 Task: Set the scaling mode for the video scaling filter to "Lanczos".
Action: Mouse moved to (100, 12)
Screenshot: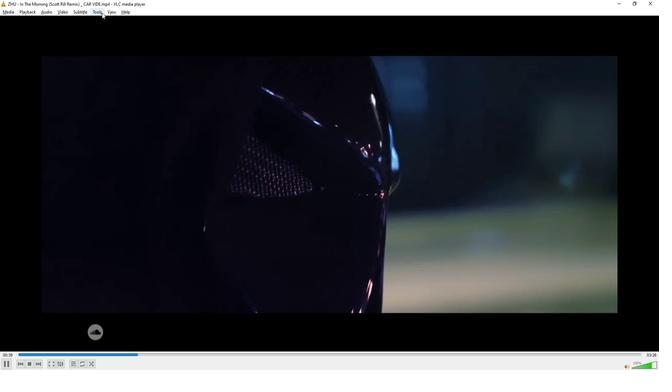 
Action: Mouse pressed left at (100, 12)
Screenshot: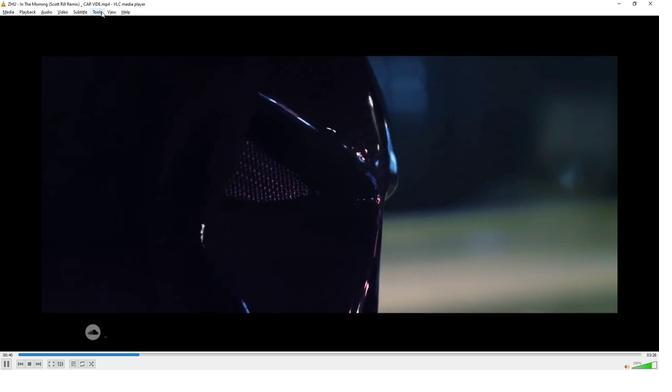 
Action: Mouse moved to (113, 95)
Screenshot: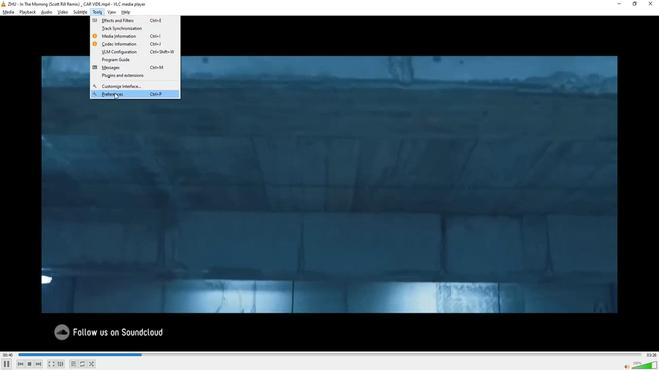 
Action: Mouse pressed left at (113, 95)
Screenshot: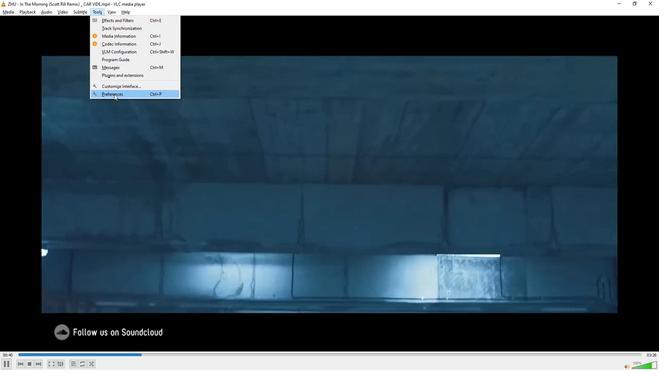 
Action: Mouse moved to (144, 292)
Screenshot: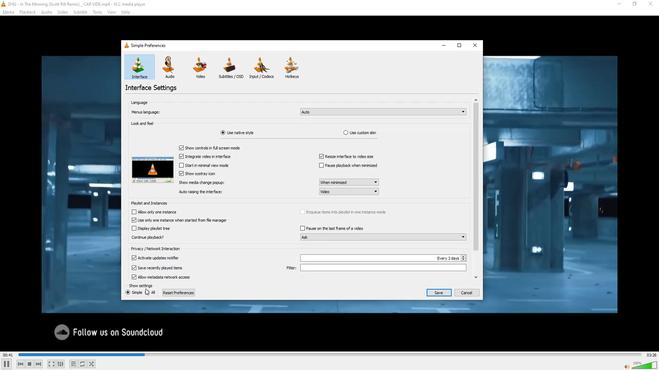 
Action: Mouse pressed left at (144, 292)
Screenshot: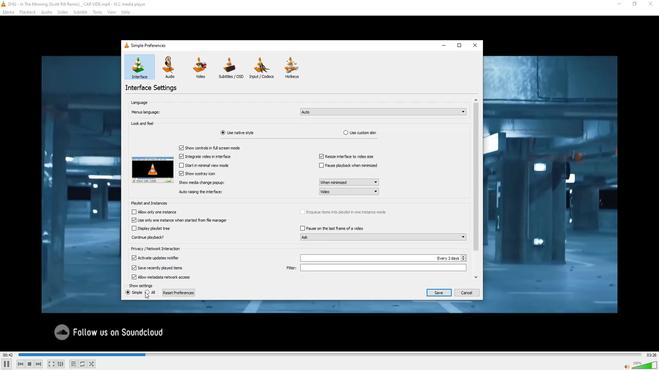 
Action: Mouse moved to (144, 284)
Screenshot: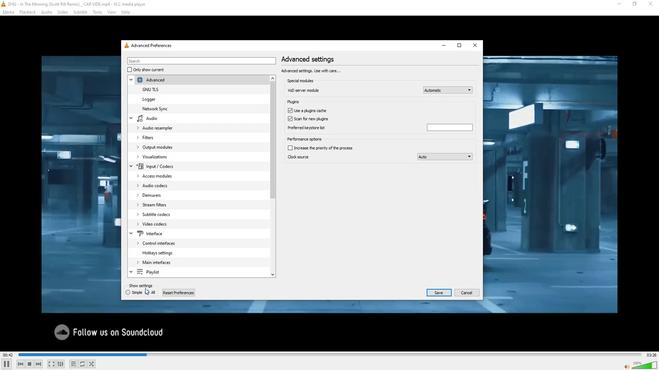
Action: Mouse scrolled (144, 284) with delta (0, 0)
Screenshot: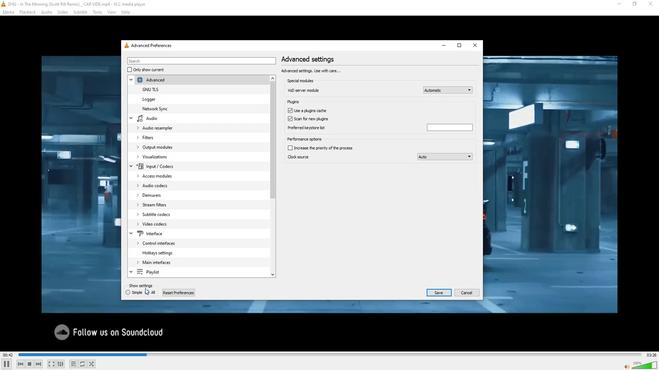 
Action: Mouse moved to (143, 282)
Screenshot: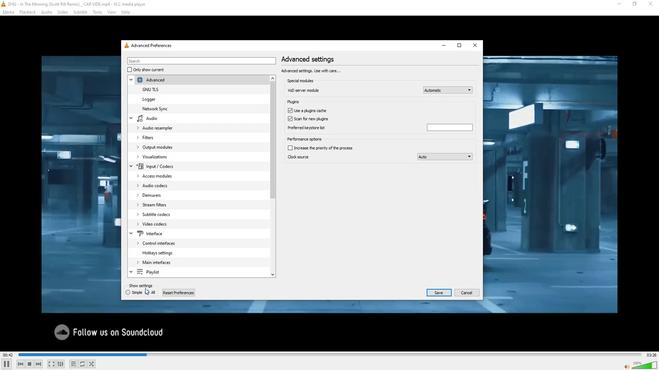 
Action: Mouse scrolled (143, 282) with delta (0, 0)
Screenshot: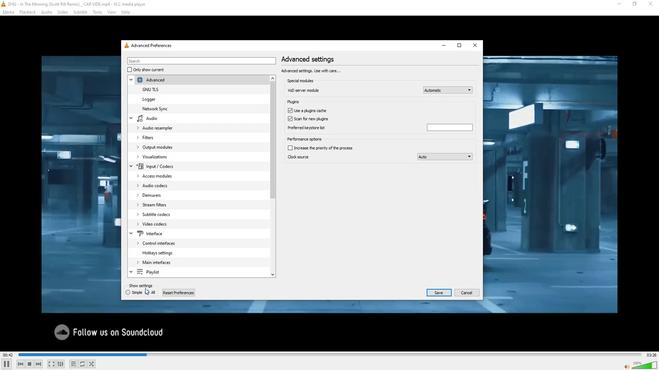 
Action: Mouse moved to (141, 276)
Screenshot: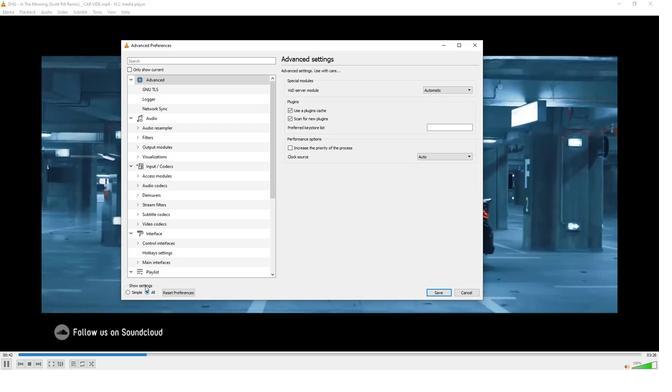
Action: Mouse scrolled (141, 276) with delta (0, 0)
Screenshot: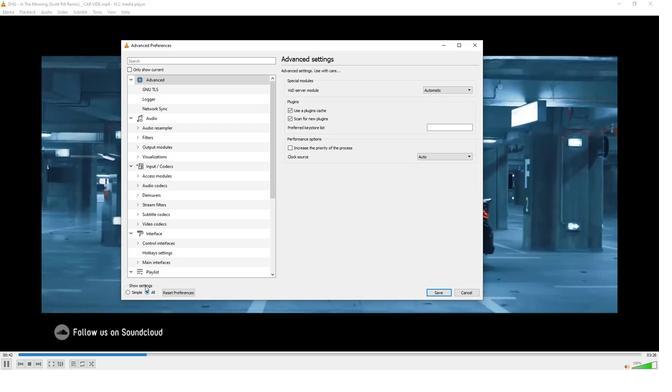 
Action: Mouse moved to (140, 272)
Screenshot: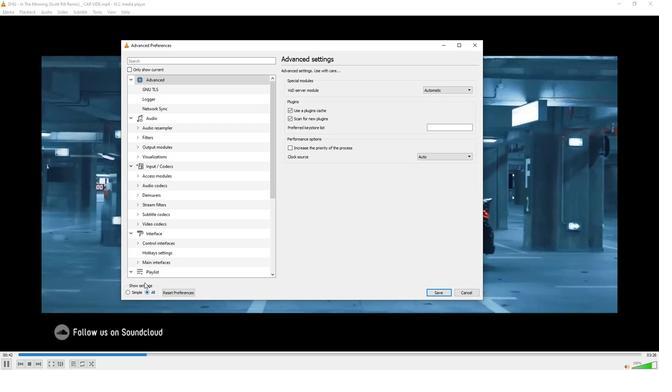 
Action: Mouse scrolled (140, 271) with delta (0, 0)
Screenshot: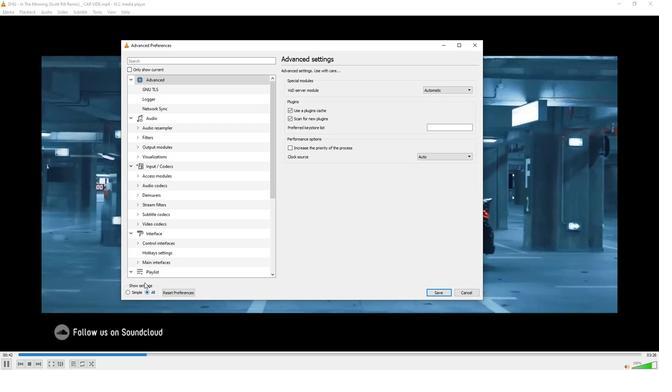 
Action: Mouse moved to (139, 267)
Screenshot: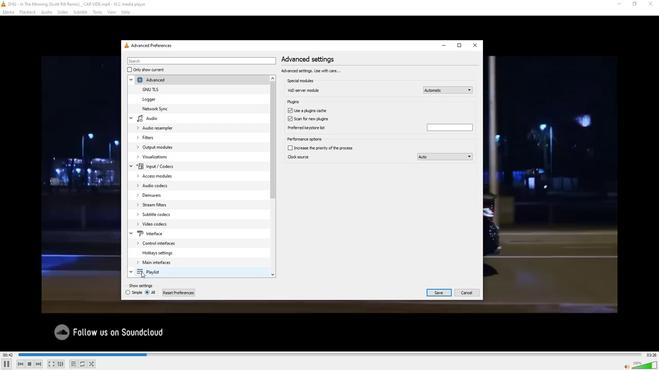 
Action: Mouse scrolled (139, 267) with delta (0, 0)
Screenshot: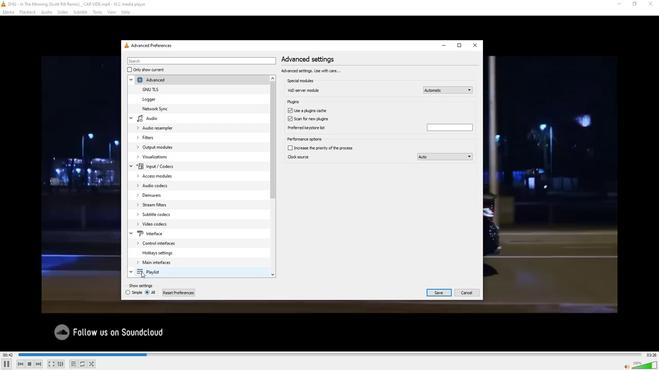 
Action: Mouse moved to (138, 263)
Screenshot: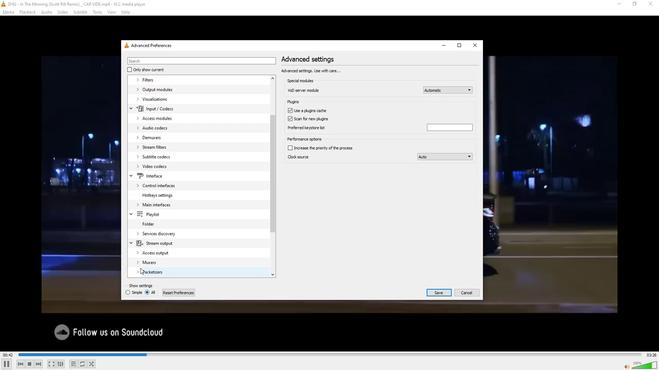 
Action: Mouse scrolled (138, 263) with delta (0, 0)
Screenshot: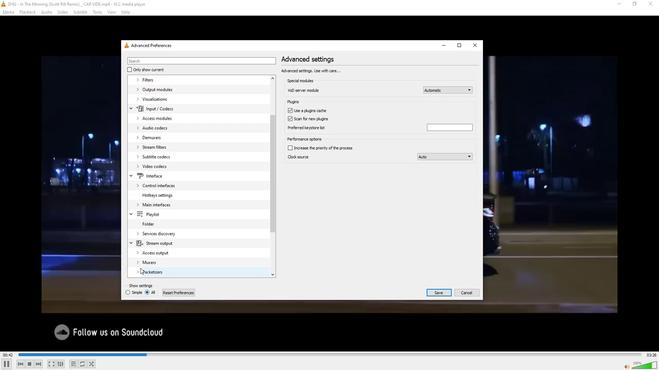 
Action: Mouse moved to (137, 261)
Screenshot: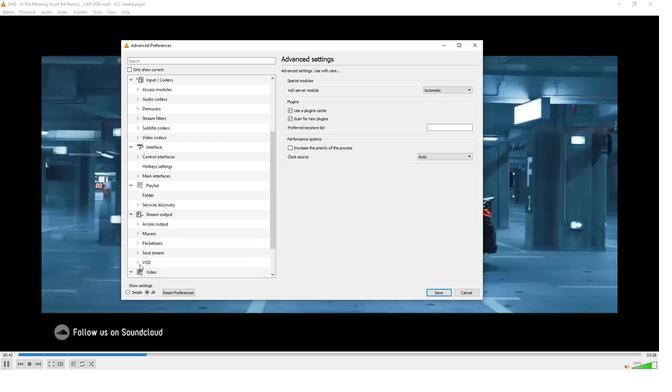 
Action: Mouse scrolled (137, 261) with delta (0, 0)
Screenshot: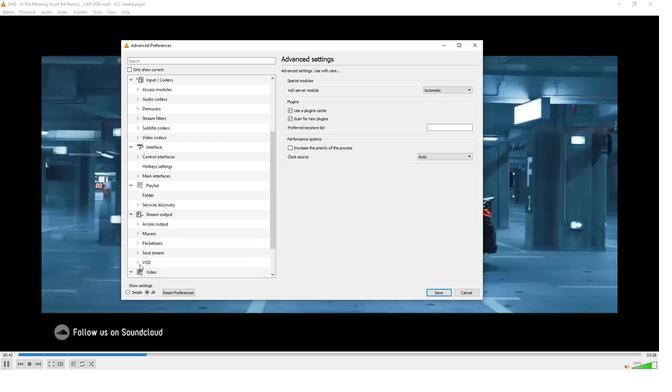 
Action: Mouse moved to (137, 260)
Screenshot: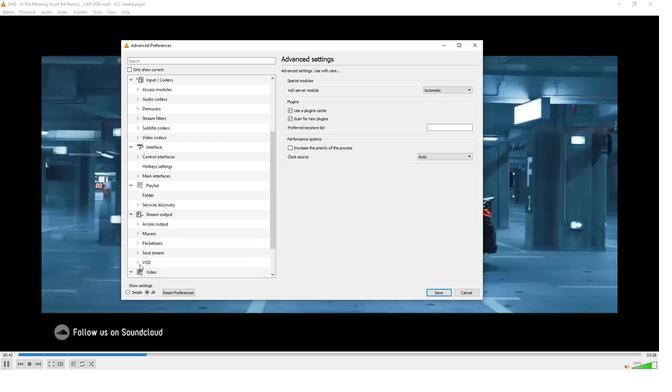 
Action: Mouse scrolled (137, 260) with delta (0, 0)
Screenshot: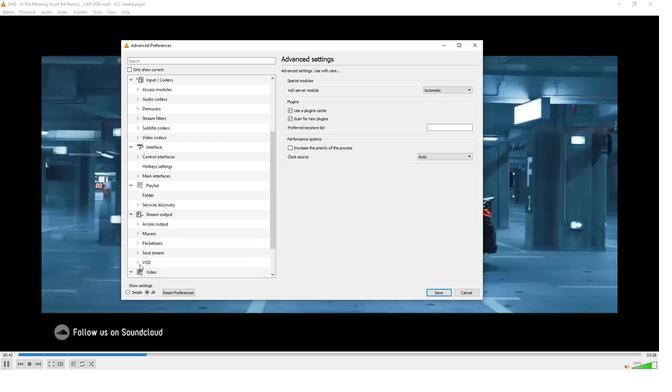 
Action: Mouse moved to (137, 244)
Screenshot: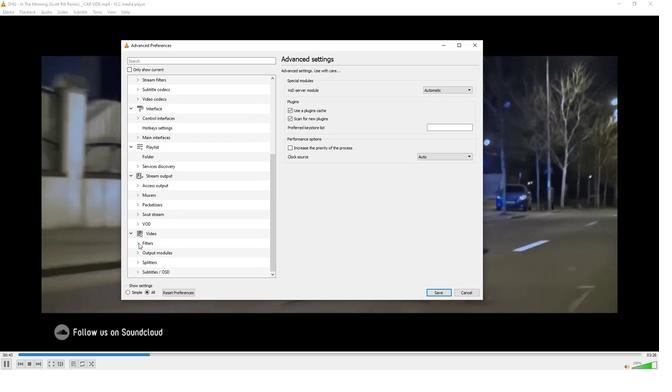 
Action: Mouse pressed left at (137, 244)
Screenshot: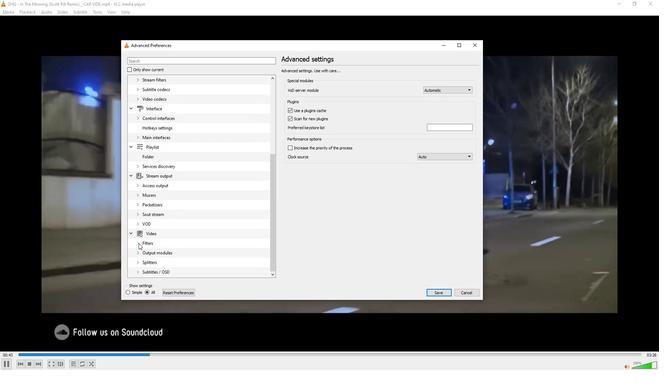 
Action: Mouse moved to (137, 244)
Screenshot: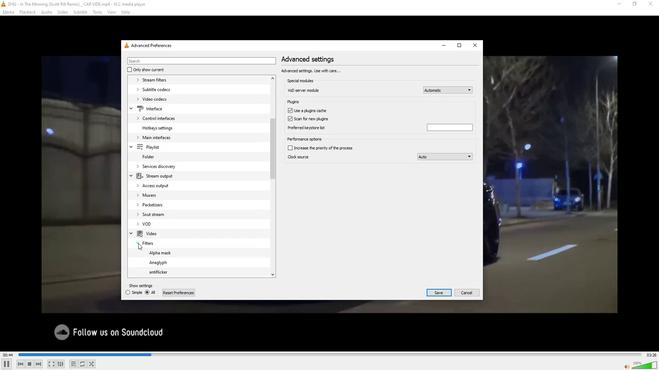 
Action: Mouse scrolled (137, 243) with delta (0, 0)
Screenshot: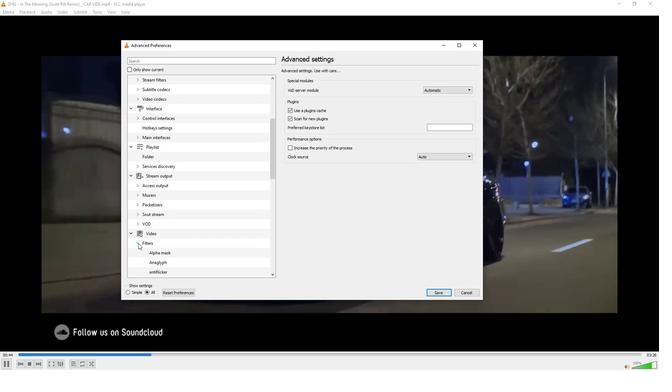 
Action: Mouse scrolled (137, 243) with delta (0, 0)
Screenshot: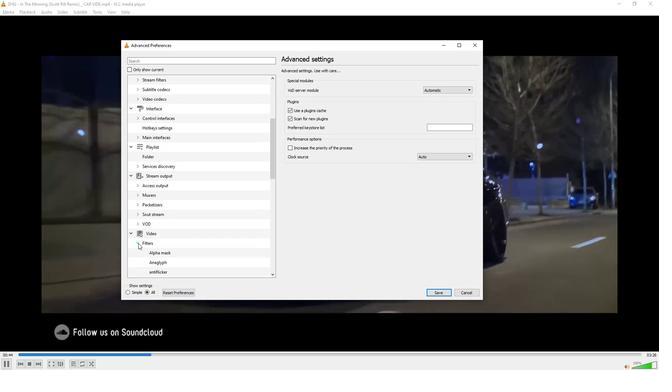 
Action: Mouse scrolled (137, 243) with delta (0, 0)
Screenshot: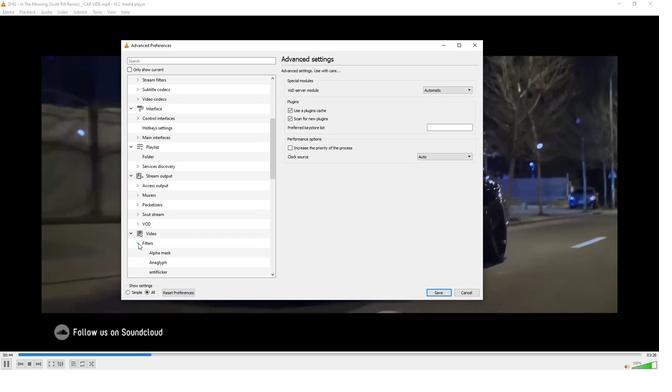 
Action: Mouse scrolled (137, 243) with delta (0, 0)
Screenshot: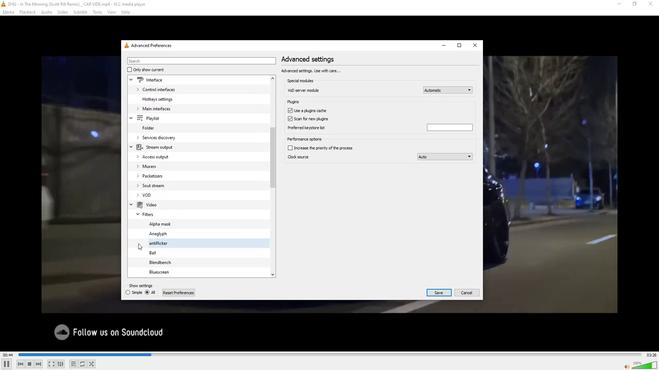 
Action: Mouse scrolled (137, 243) with delta (0, 0)
Screenshot: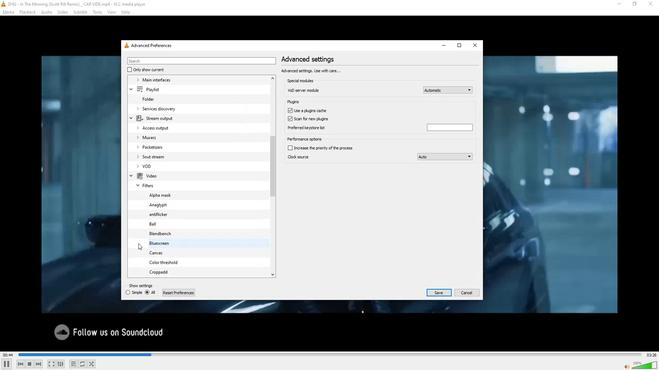 
Action: Mouse scrolled (137, 243) with delta (0, 0)
Screenshot: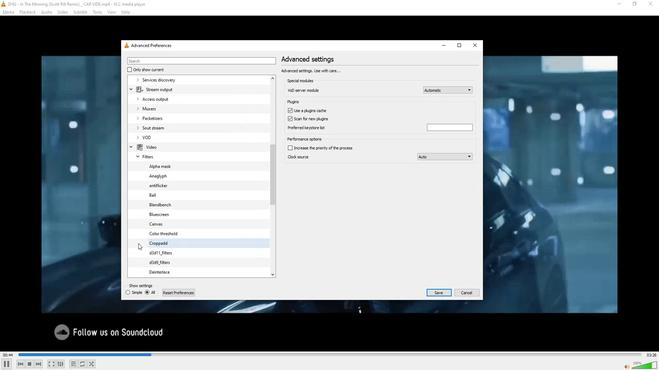 
Action: Mouse scrolled (137, 243) with delta (0, 0)
Screenshot: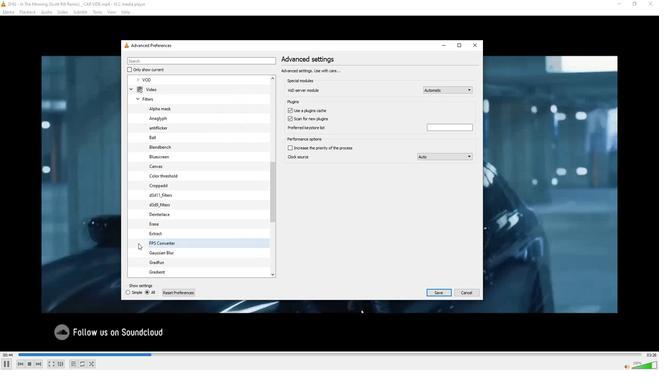 
Action: Mouse scrolled (137, 243) with delta (0, 0)
Screenshot: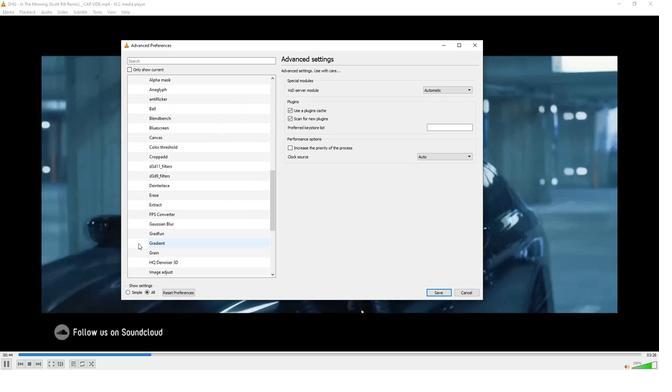 
Action: Mouse scrolled (137, 243) with delta (0, 0)
Screenshot: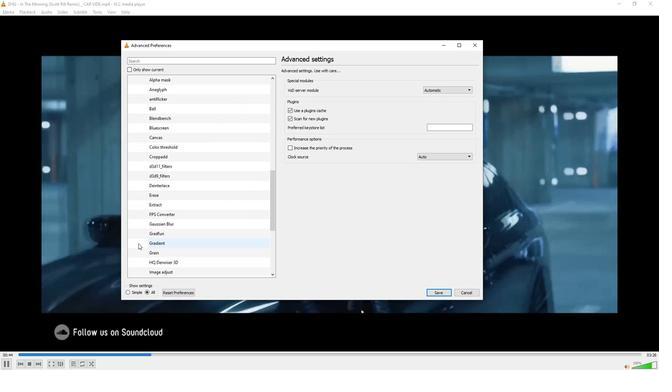 
Action: Mouse scrolled (137, 243) with delta (0, 0)
Screenshot: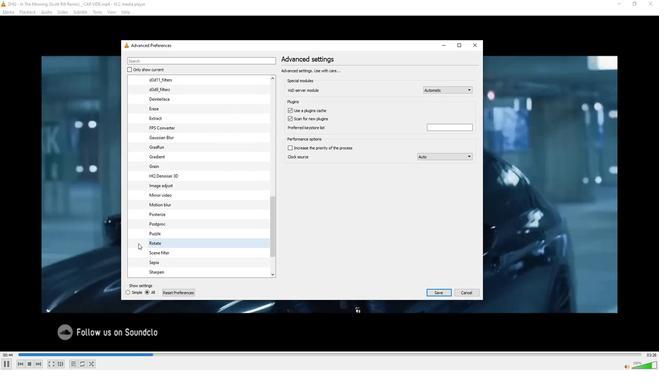 
Action: Mouse scrolled (137, 243) with delta (0, 0)
Screenshot: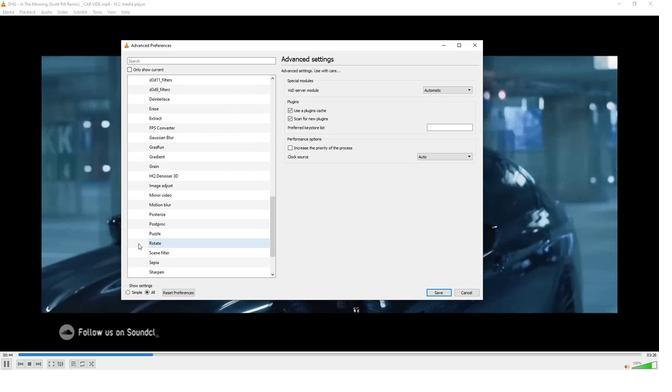 
Action: Mouse scrolled (137, 243) with delta (0, 0)
Screenshot: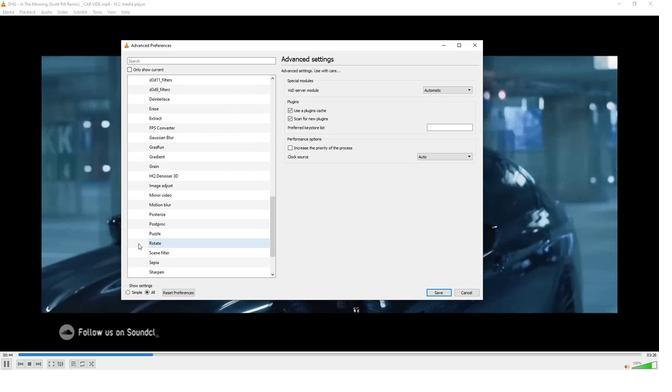 
Action: Mouse scrolled (137, 243) with delta (0, 0)
Screenshot: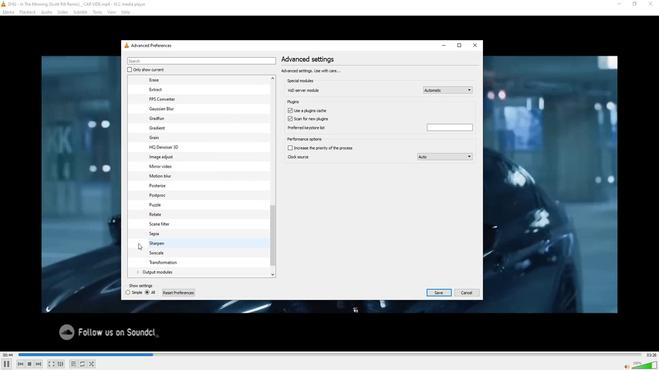 
Action: Mouse moved to (157, 236)
Screenshot: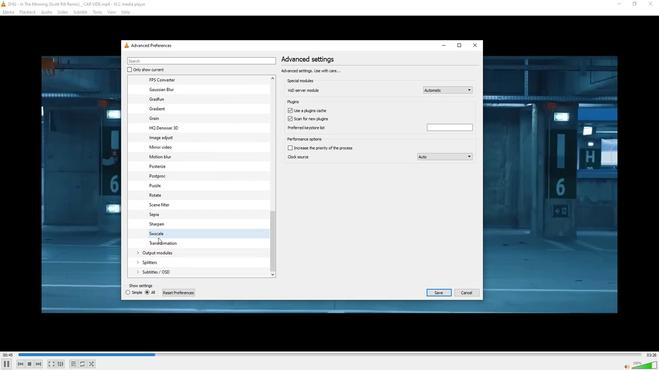 
Action: Mouse pressed left at (157, 236)
Screenshot: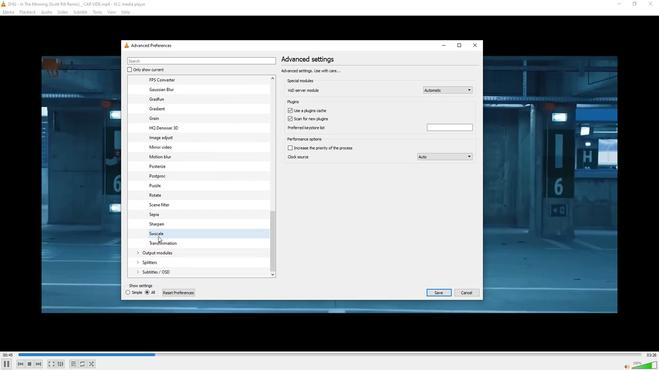 
Action: Mouse moved to (453, 83)
Screenshot: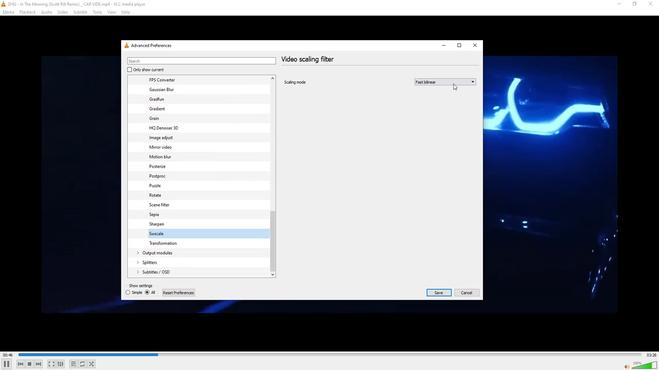 
Action: Mouse pressed left at (453, 83)
Screenshot: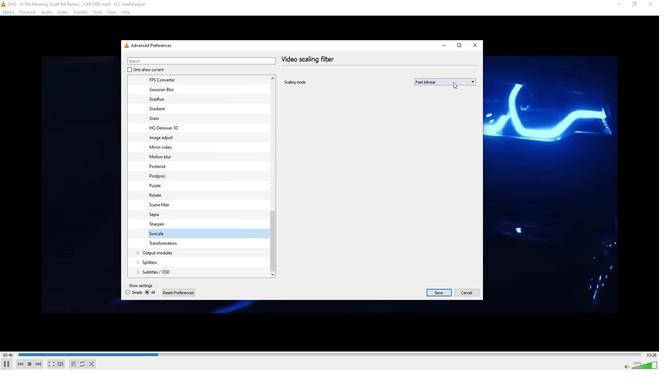 
Action: Mouse moved to (428, 128)
Screenshot: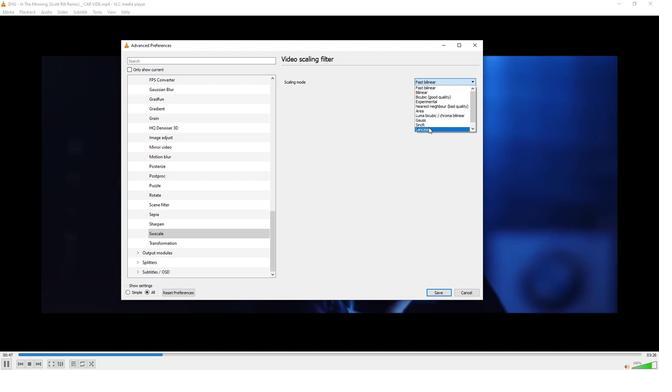 
Action: Mouse pressed left at (428, 128)
Screenshot: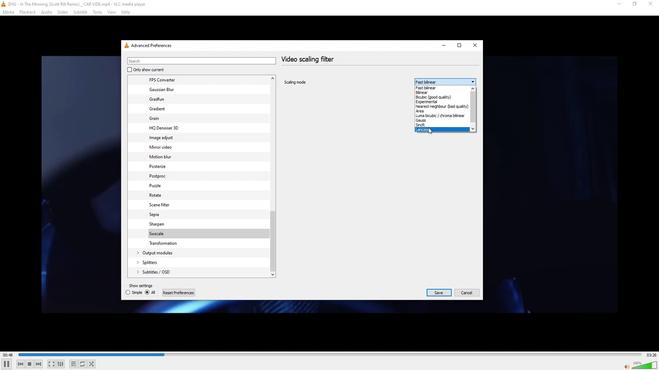 
Action: Mouse moved to (378, 153)
Screenshot: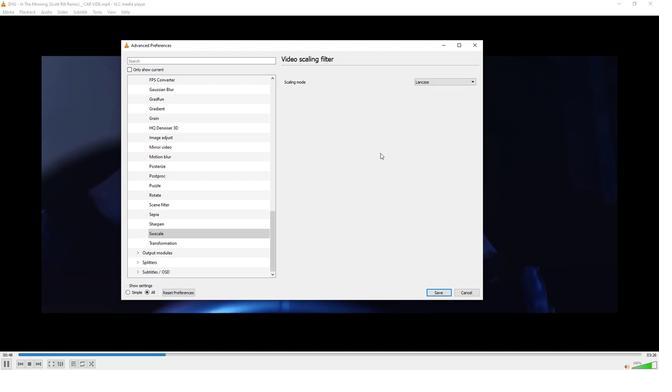 
